 Task: In the  document Art.doc ,insert the clipart between heading and points ' search for conference ' and adjust the shape height to  '3.5''
Action: Mouse moved to (98, 29)
Screenshot: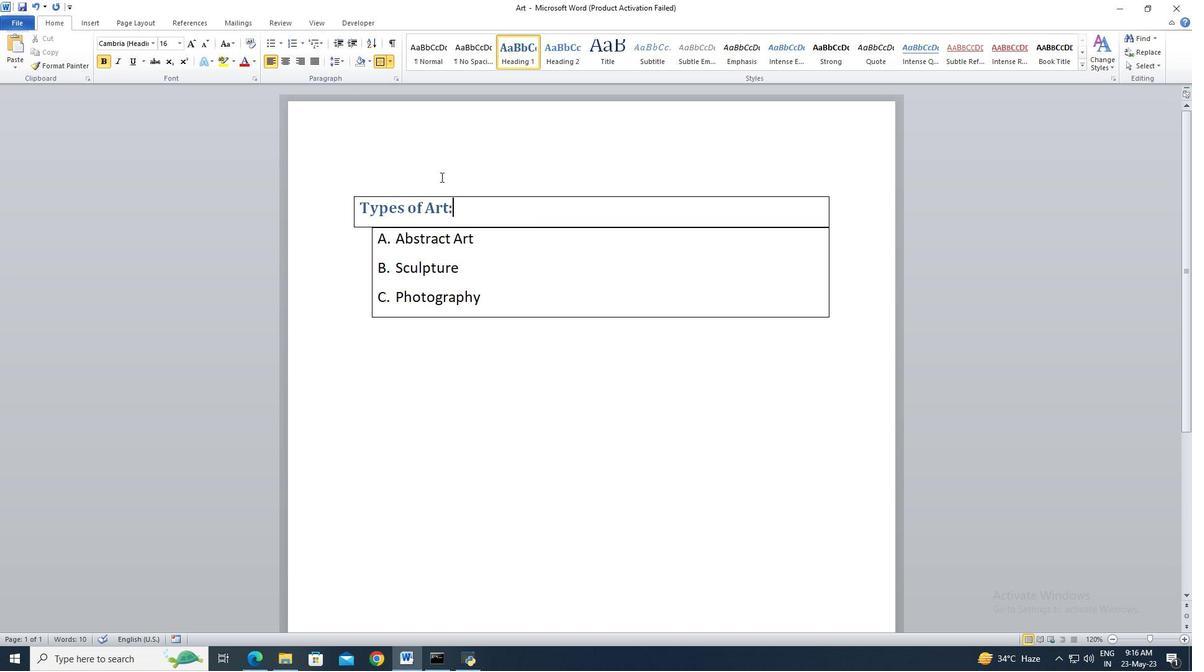 
Action: Mouse pressed left at (98, 29)
Screenshot: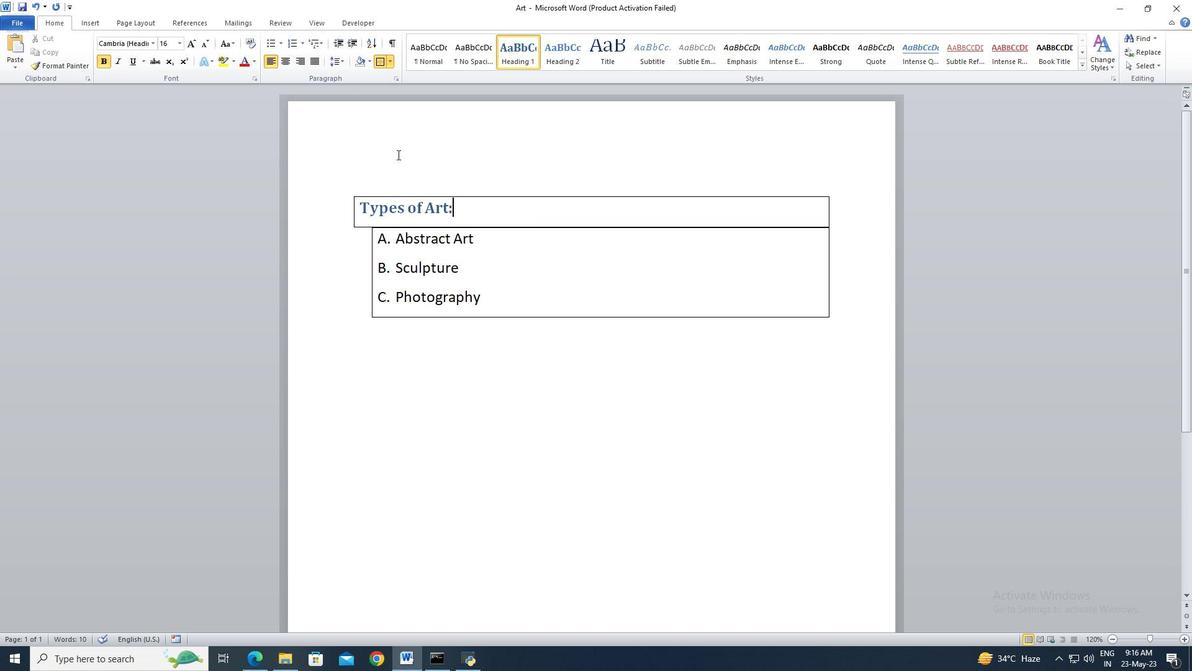 
Action: Mouse moved to (98, 29)
Screenshot: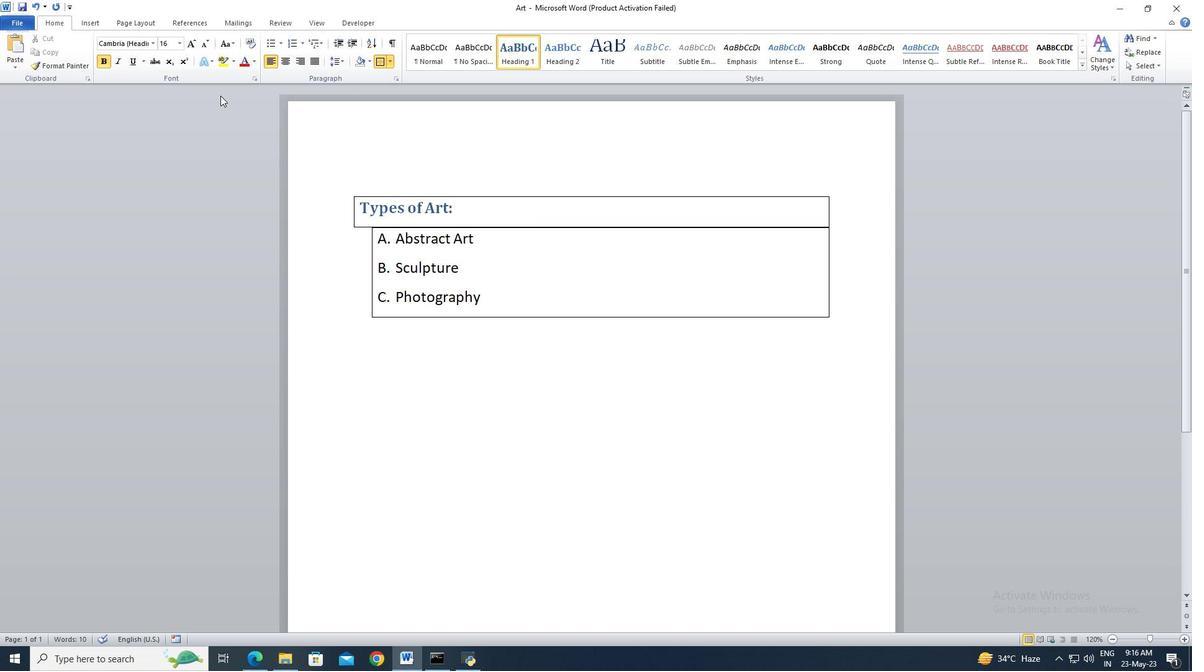 
Action: Mouse pressed left at (98, 29)
Screenshot: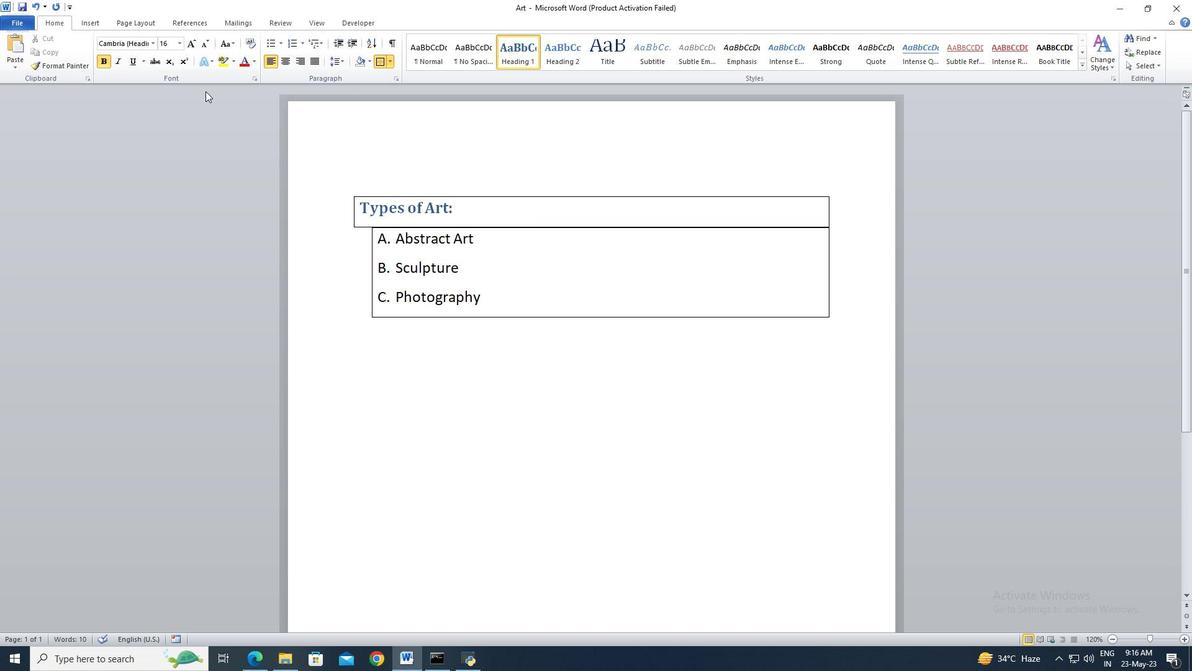
Action: Mouse moved to (98, 29)
Screenshot: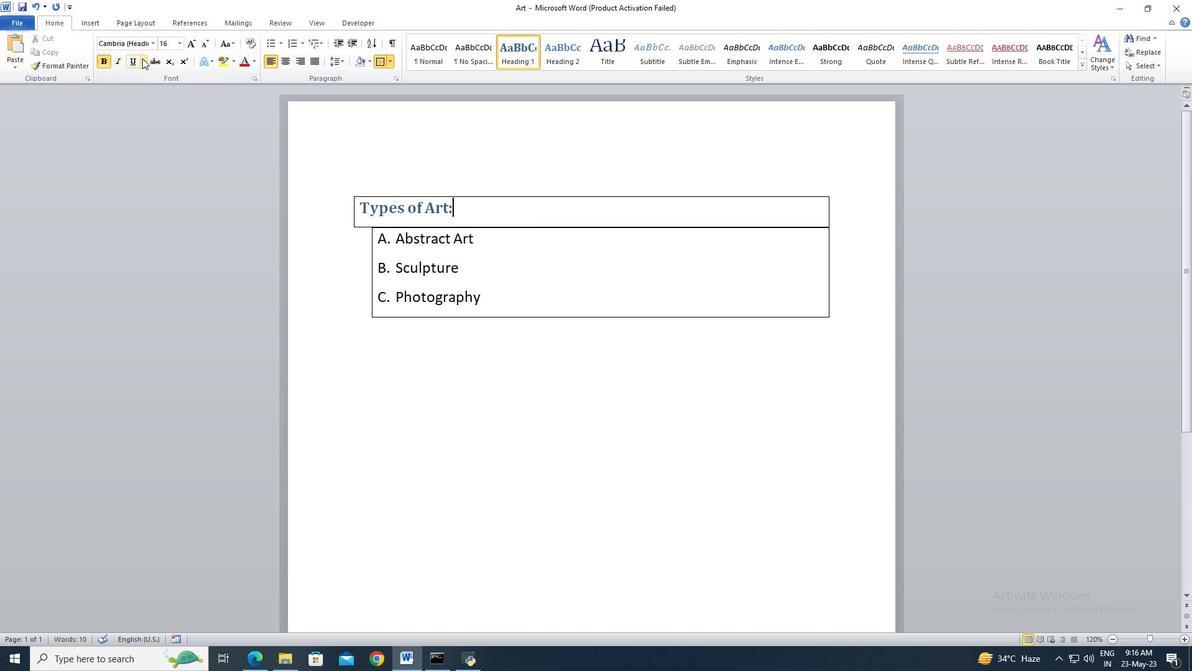 
Action: Mouse pressed left at (98, 29)
Screenshot: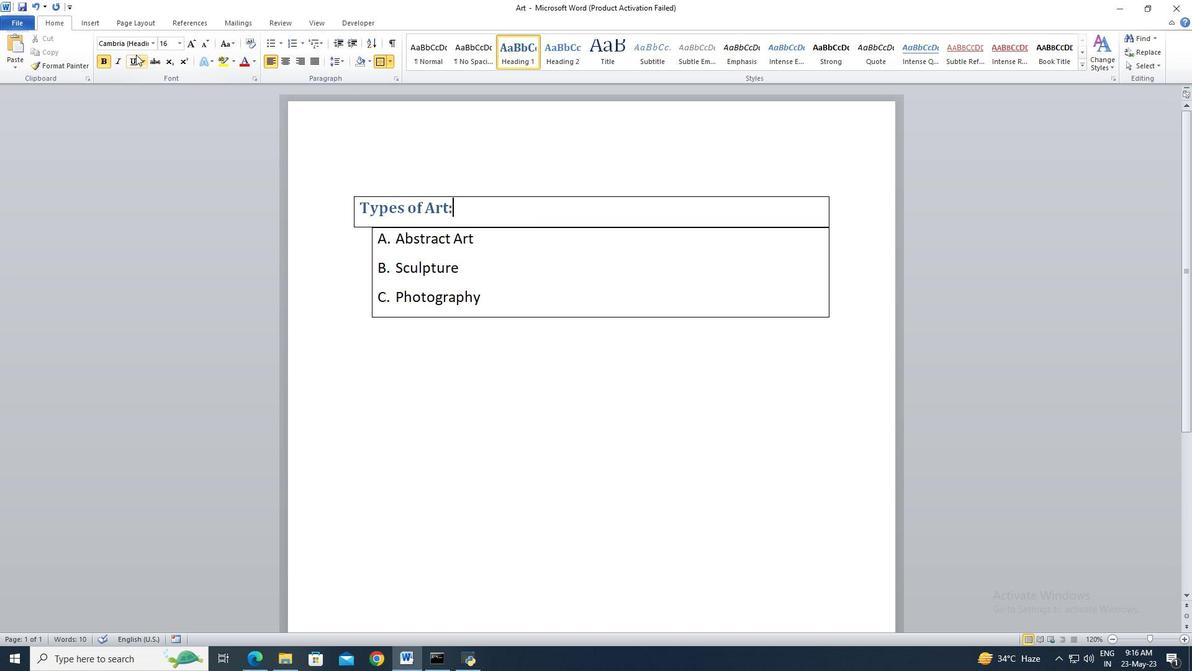 
Action: Mouse moved to (98, 29)
Screenshot: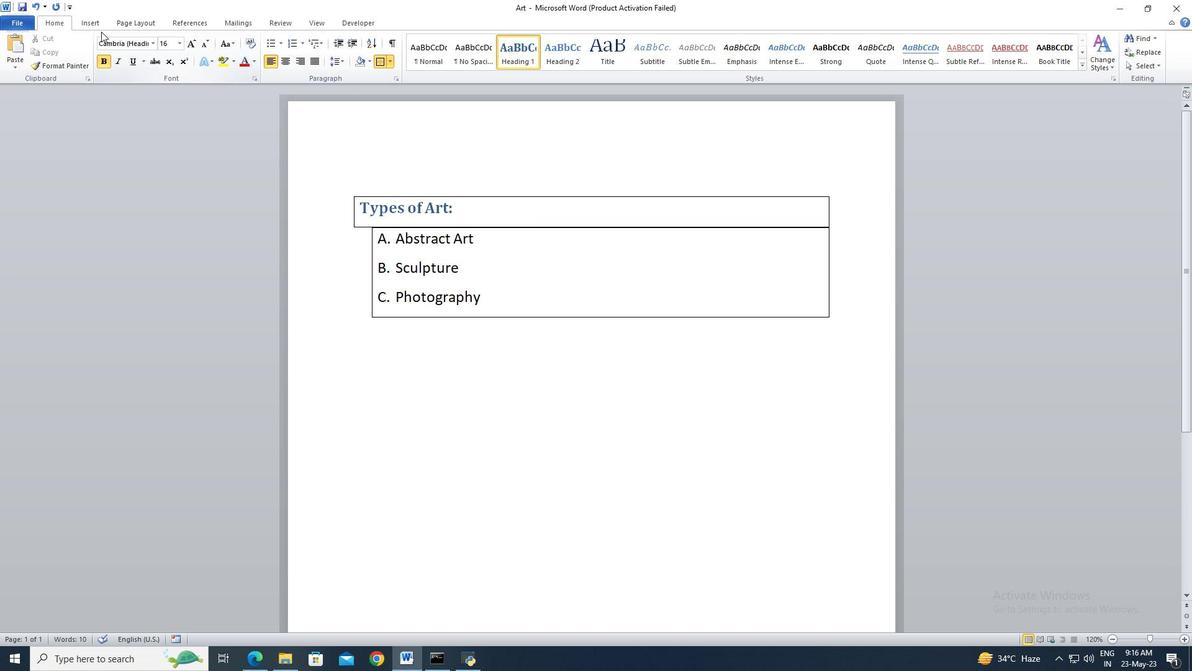 
Action: Mouse pressed left at (98, 29)
Screenshot: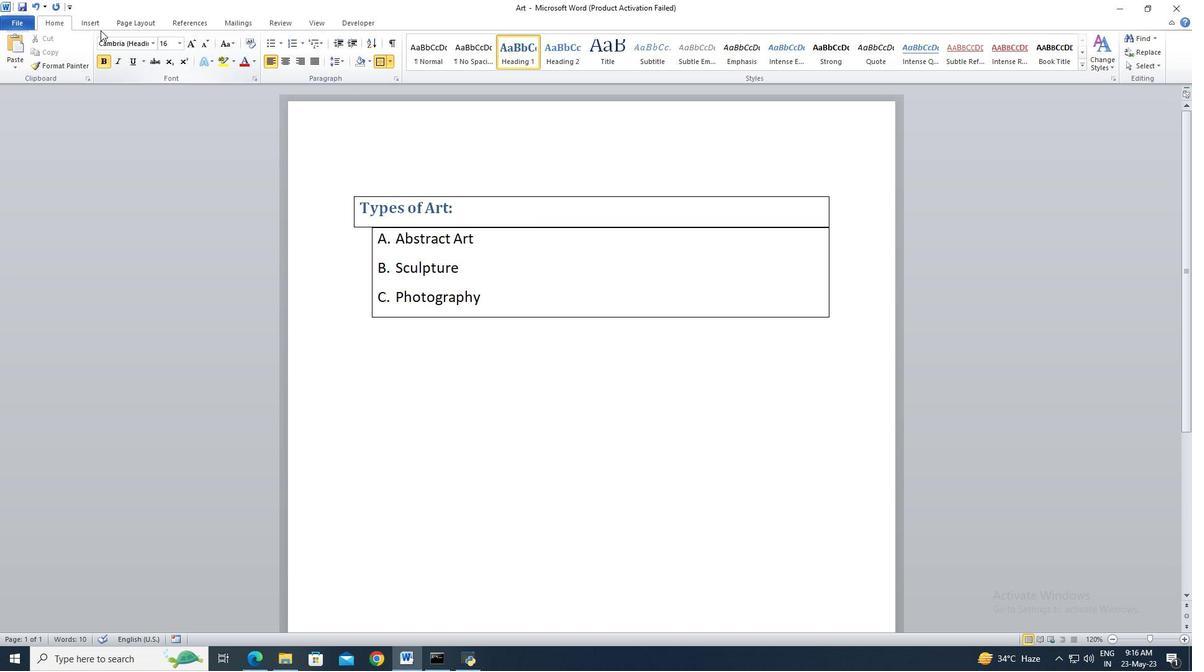
Action: Mouse moved to (98, 29)
Screenshot: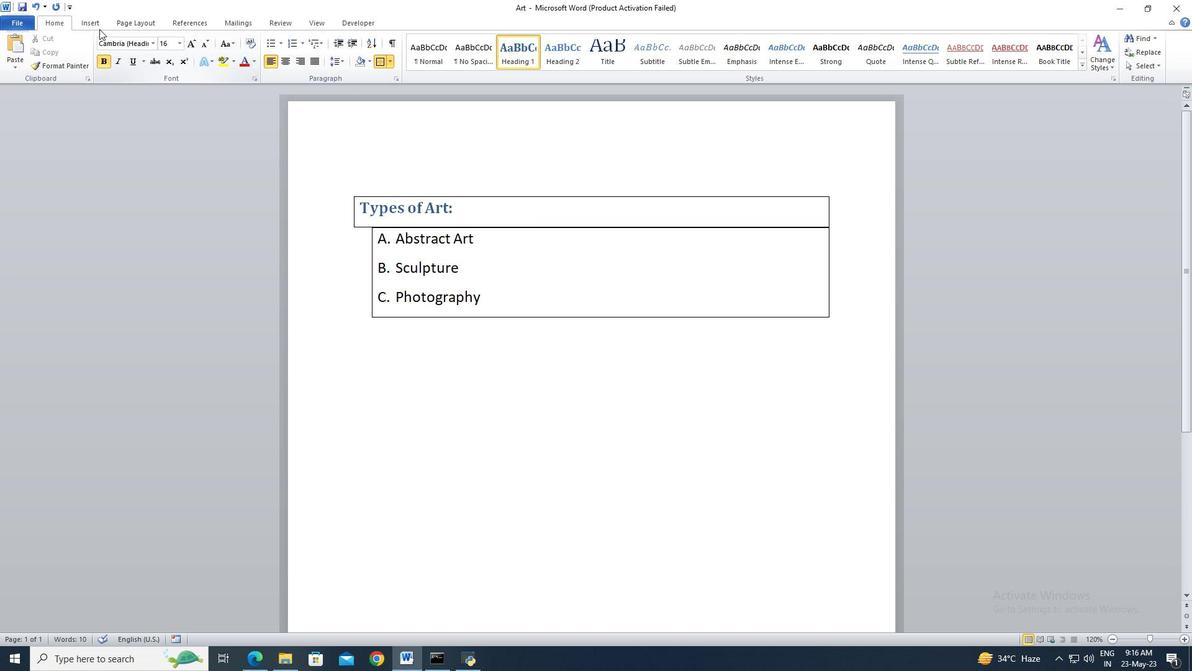
Action: Mouse pressed left at (98, 29)
Screenshot: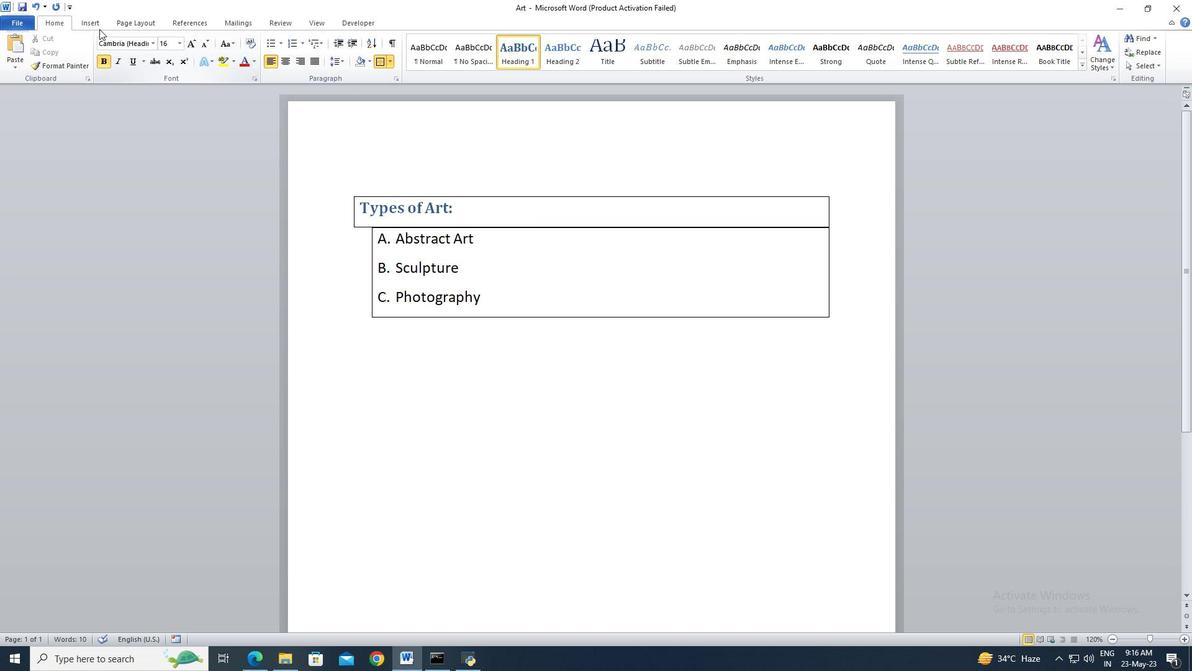 
Action: Mouse moved to (98, 29)
Screenshot: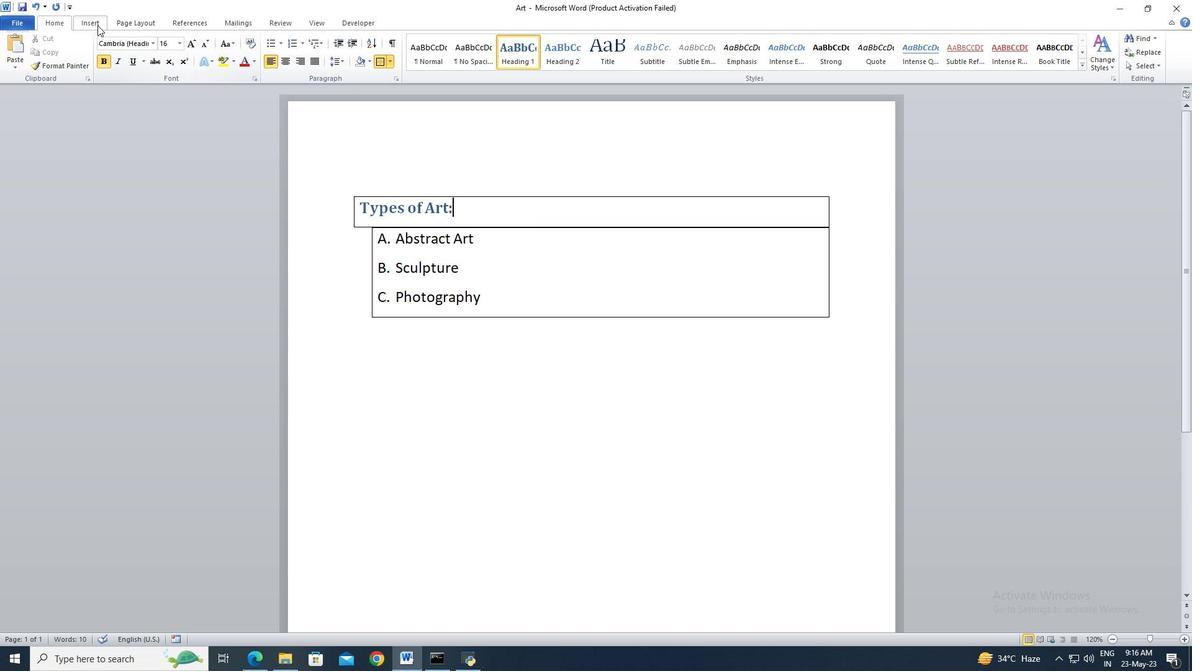 
Action: Mouse pressed left at (98, 29)
Screenshot: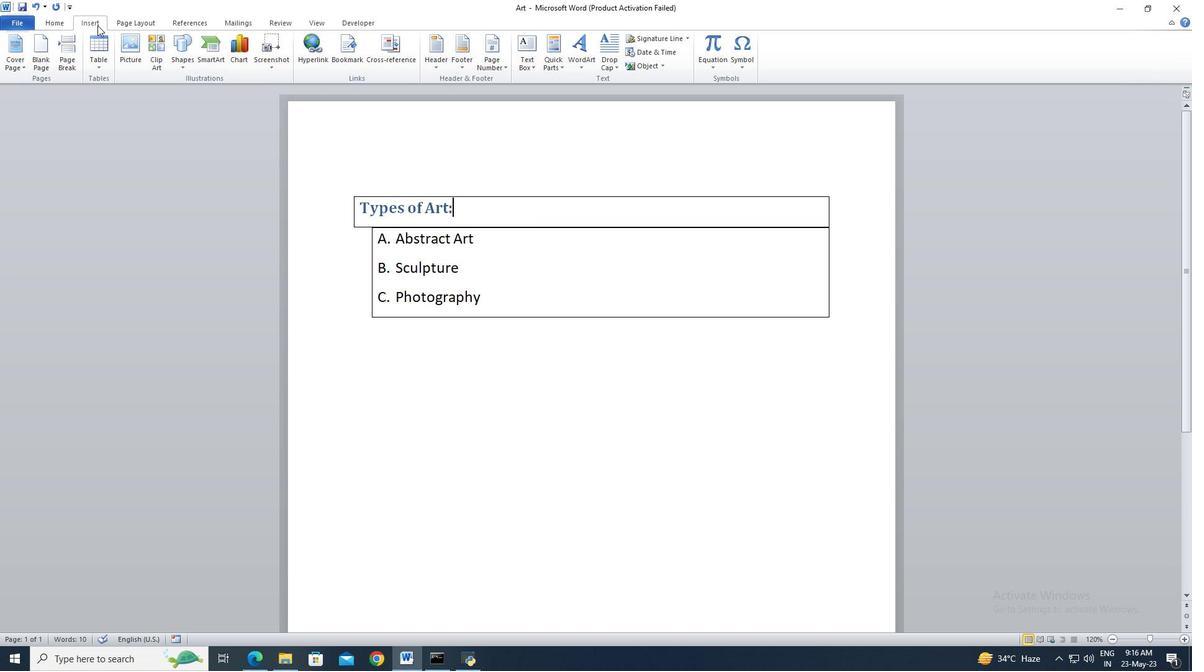 
Action: Mouse moved to (98, 29)
Screenshot: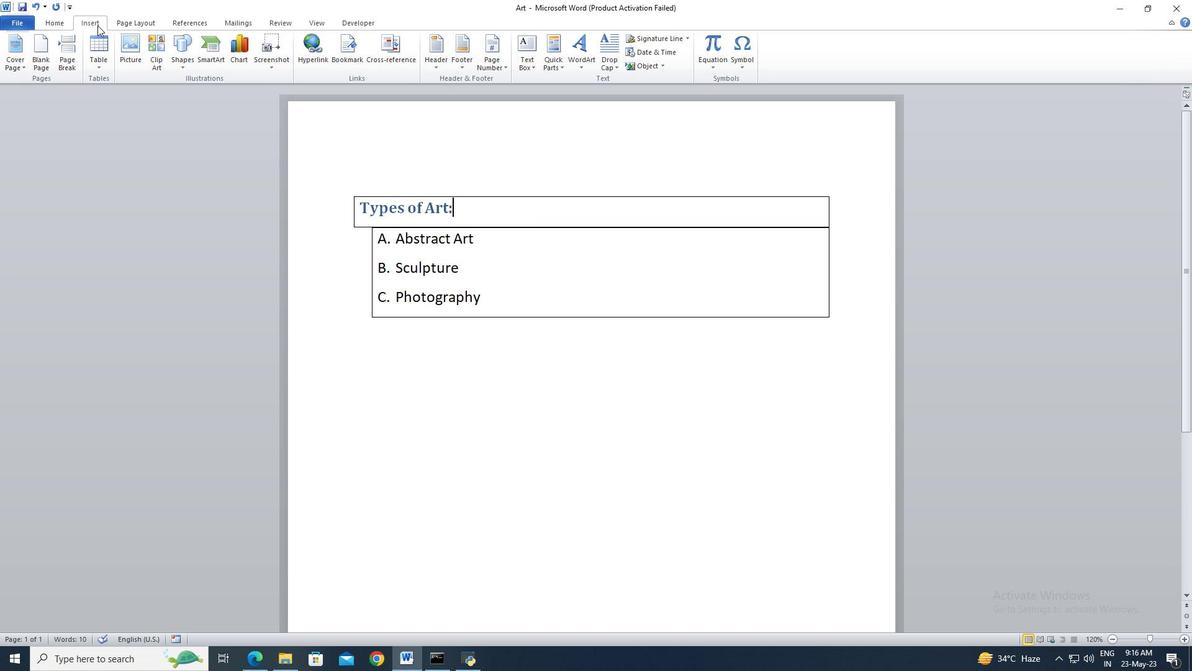 
Action: Mouse pressed left at (98, 29)
Screenshot: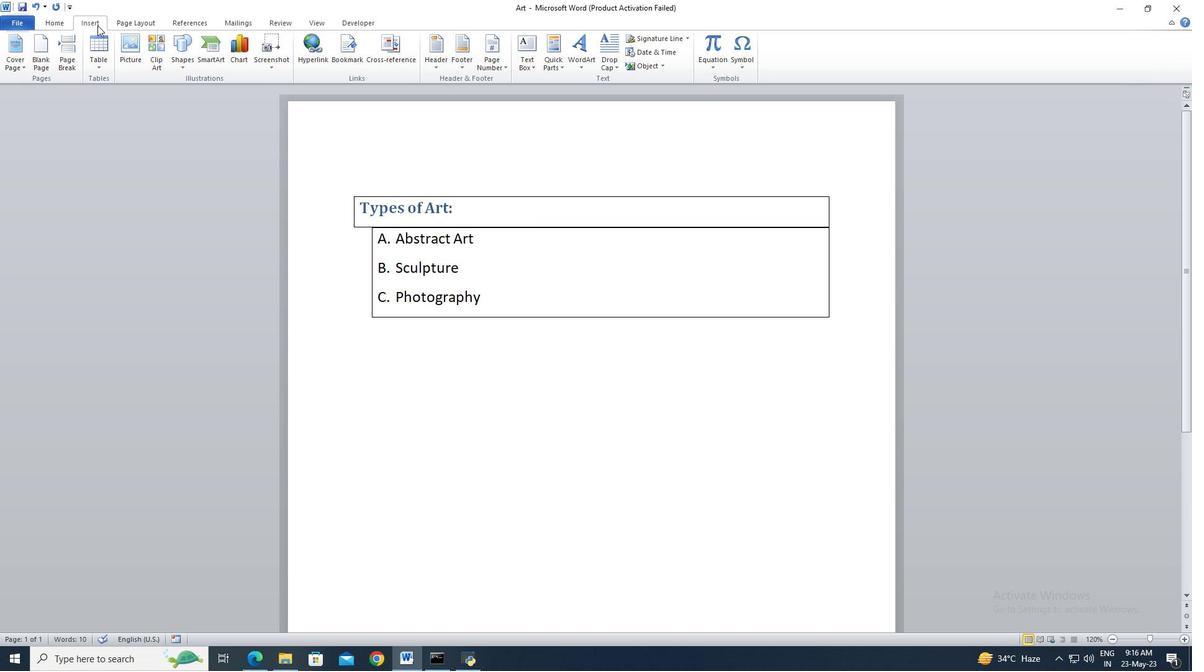 
Action: Mouse moved to (98, 32)
Screenshot: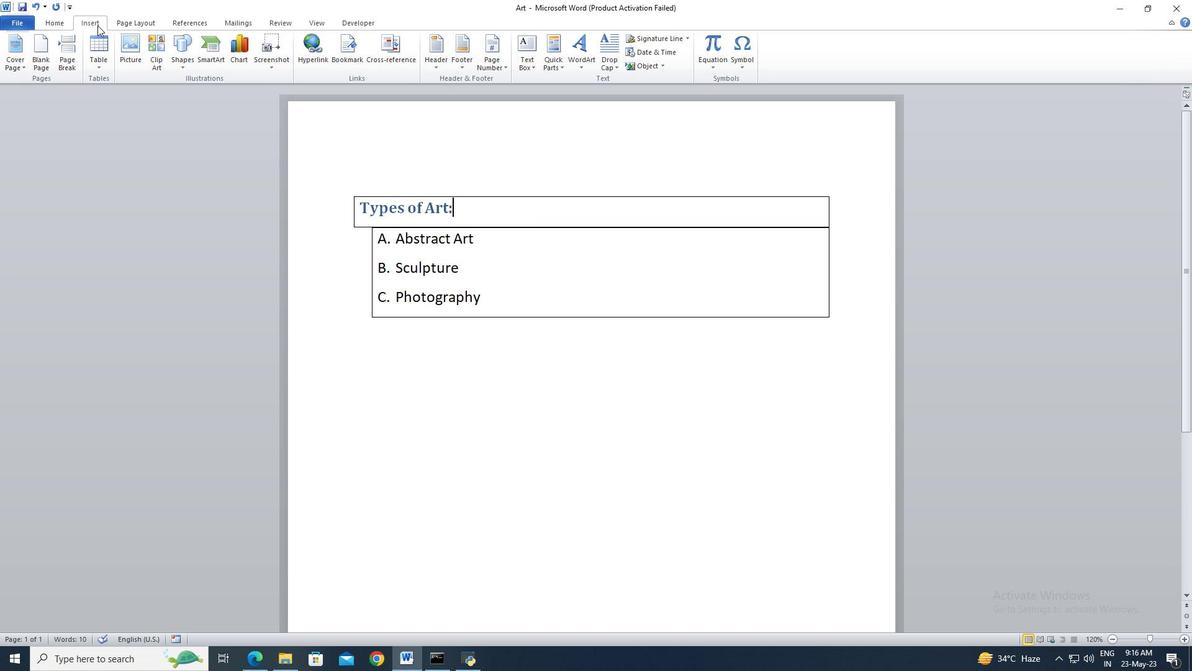 
Action: Mouse pressed left at (98, 32)
Screenshot: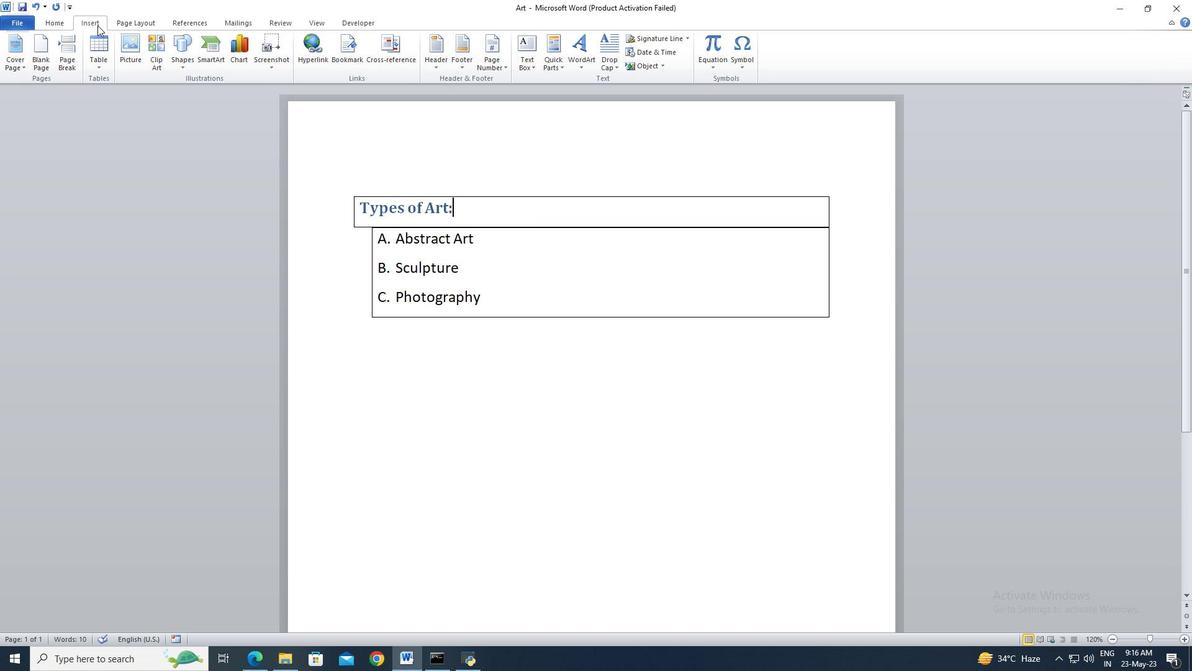 
Action: Mouse moved to (97, 27)
Screenshot: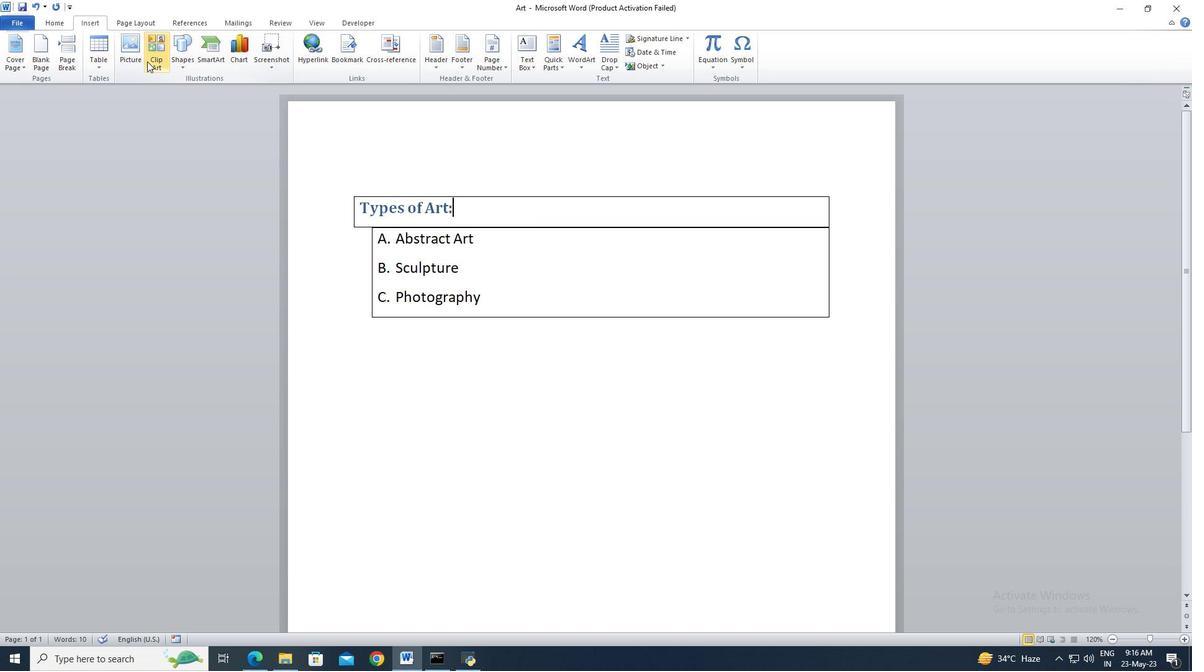 
Action: Mouse pressed left at (97, 27)
Screenshot: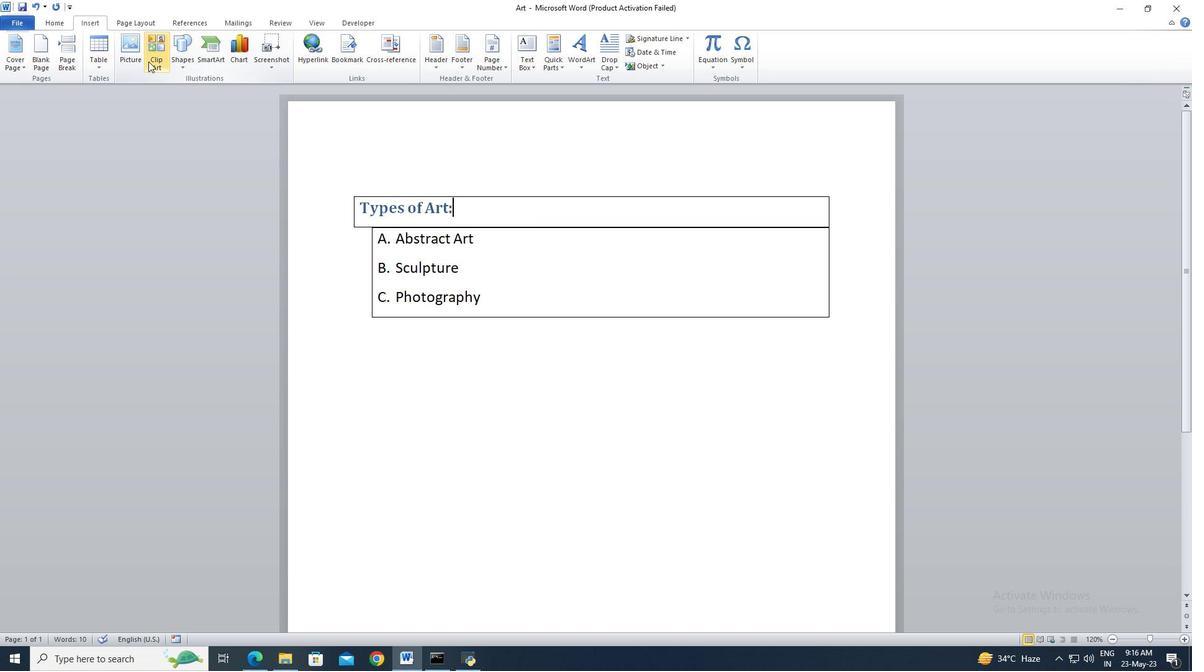 
Action: Mouse moved to (98, 29)
Screenshot: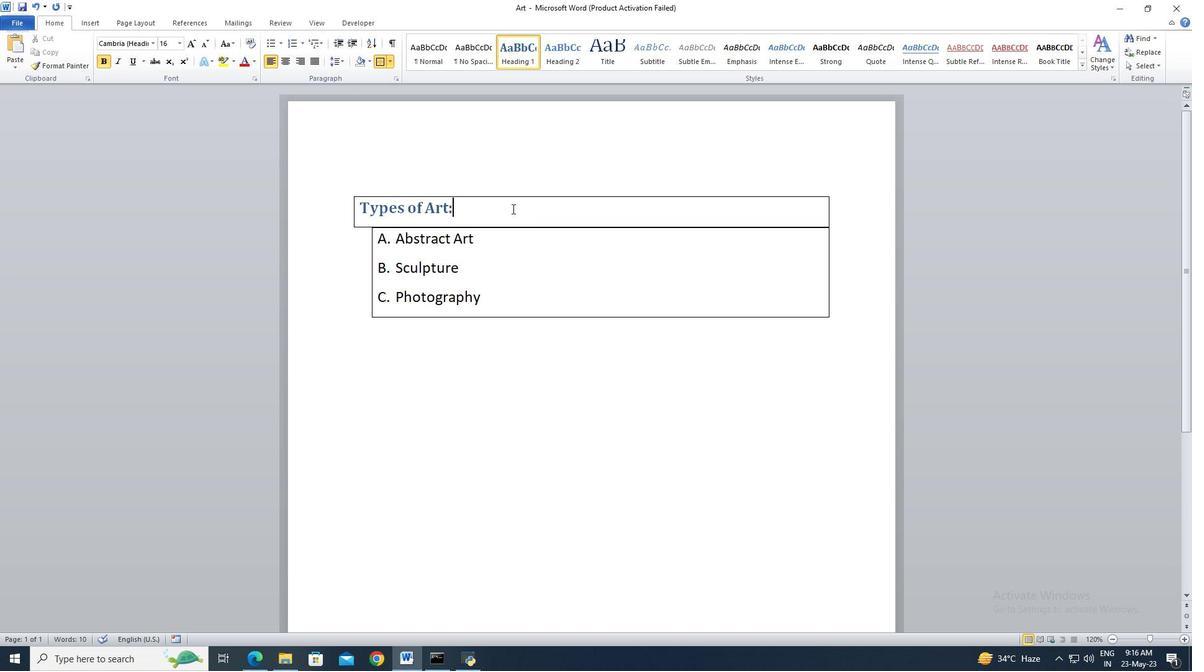 
Action: Mouse pressed left at (98, 29)
Screenshot: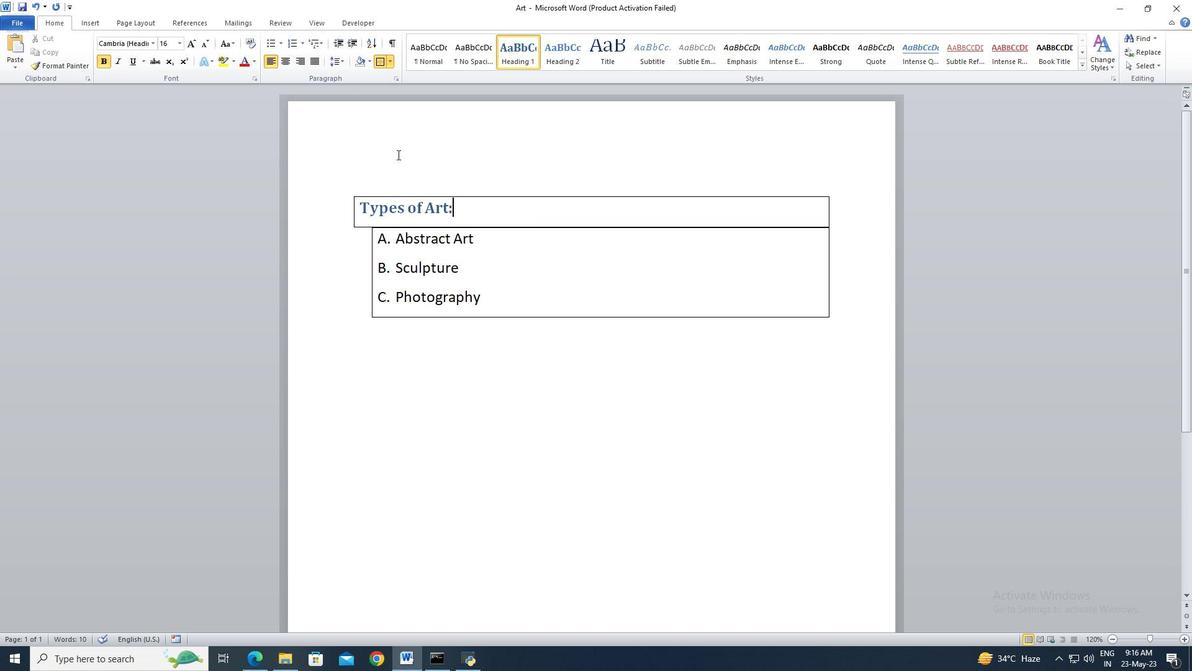 
Action: Mouse moved to (98, 29)
Screenshot: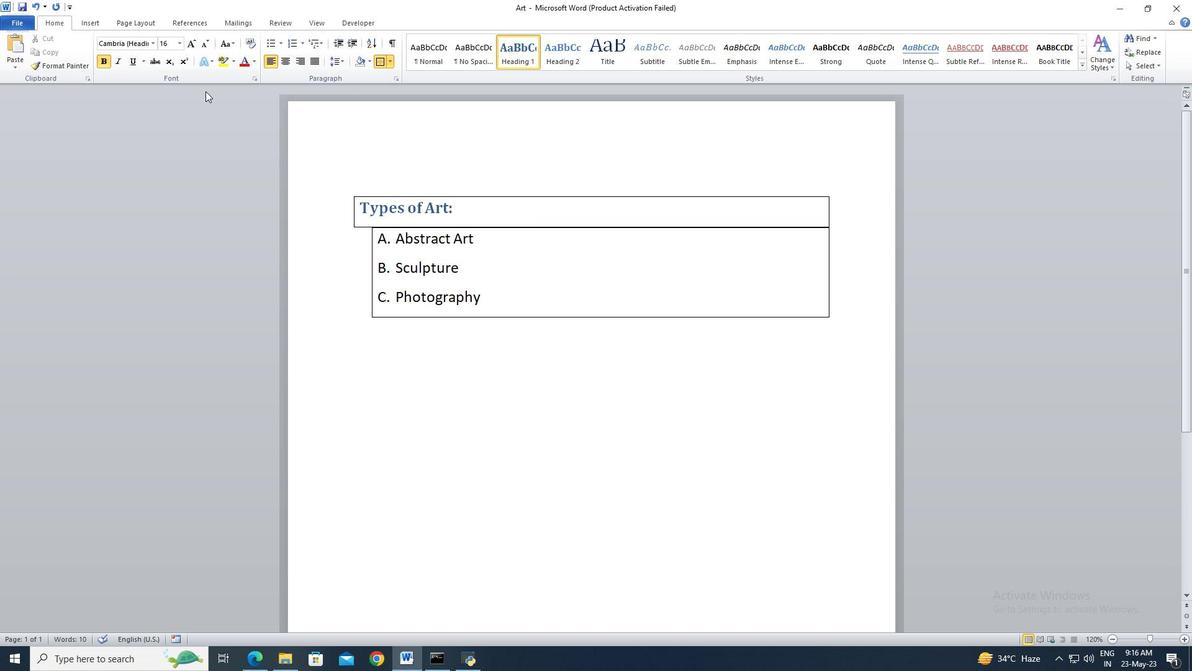 
Action: Mouse pressed left at (98, 29)
Screenshot: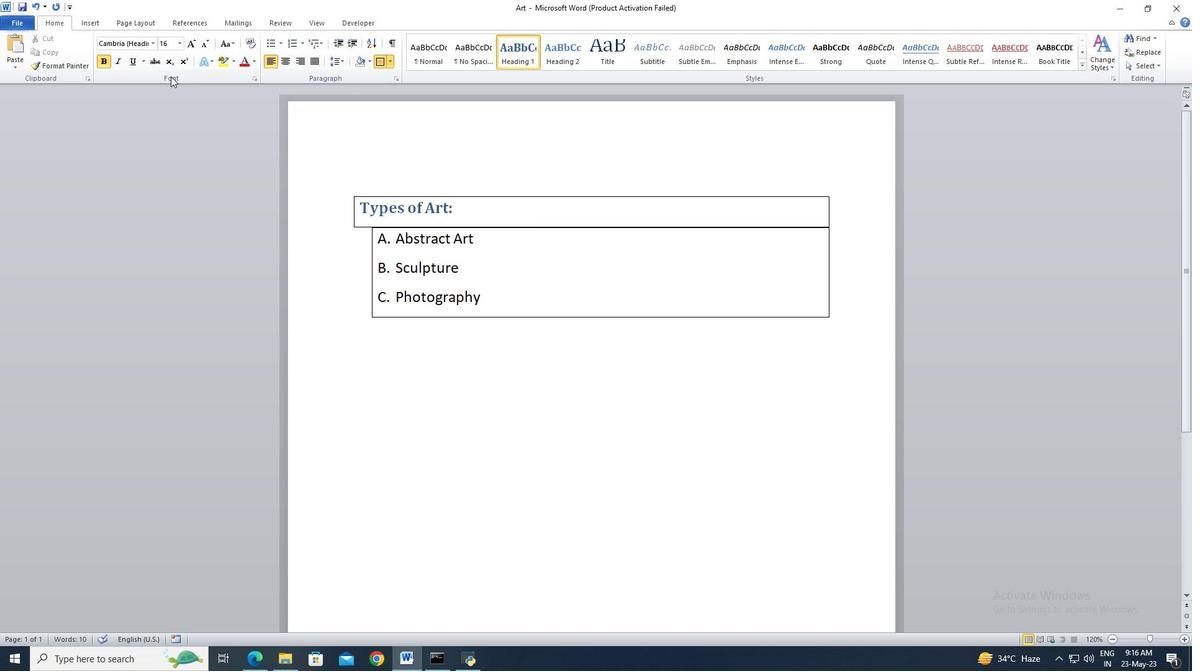 
Action: Mouse moved to (98, 29)
Screenshot: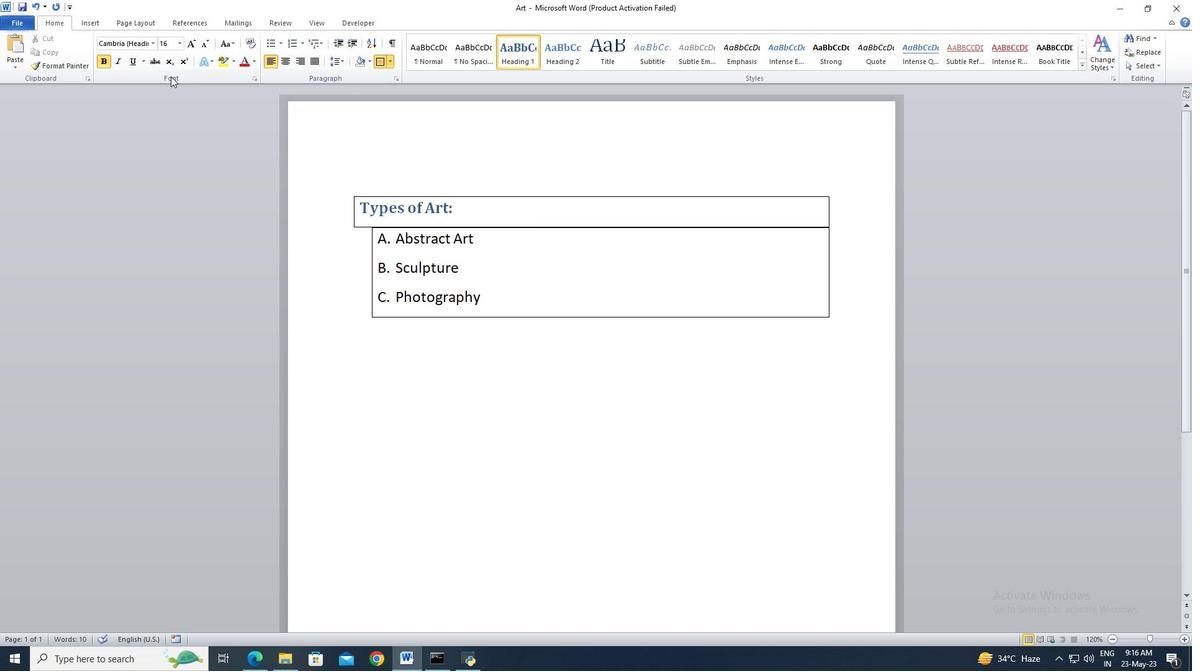 
Action: Key pressed <Key.right><Key.left><Key.left><Key.left><Key.right><Key.enter><Key.right><Key.left><Key.left>
Screenshot: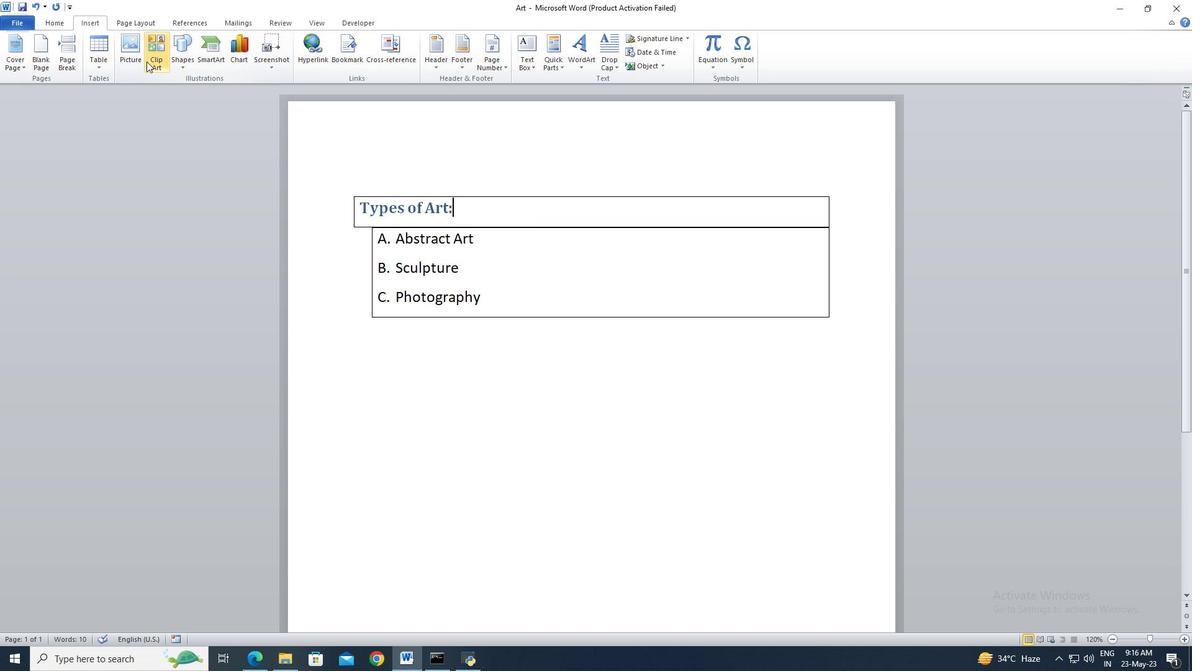 
Action: Mouse moved to (97, 27)
Screenshot: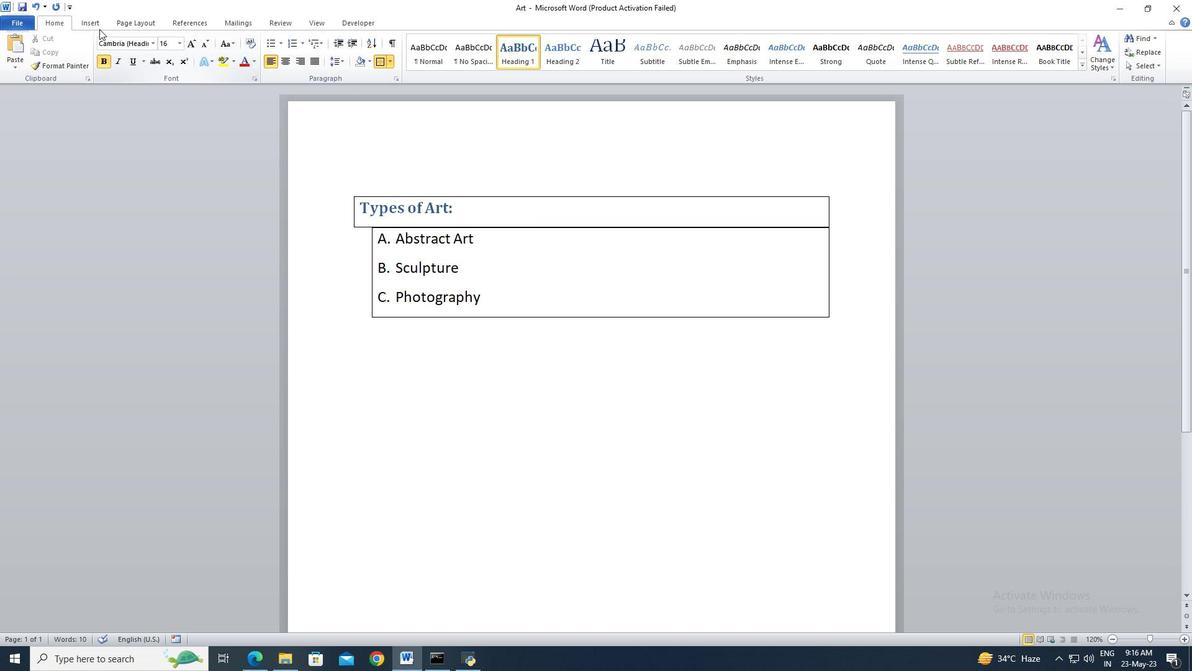 
Action: Mouse pressed left at (97, 27)
Screenshot: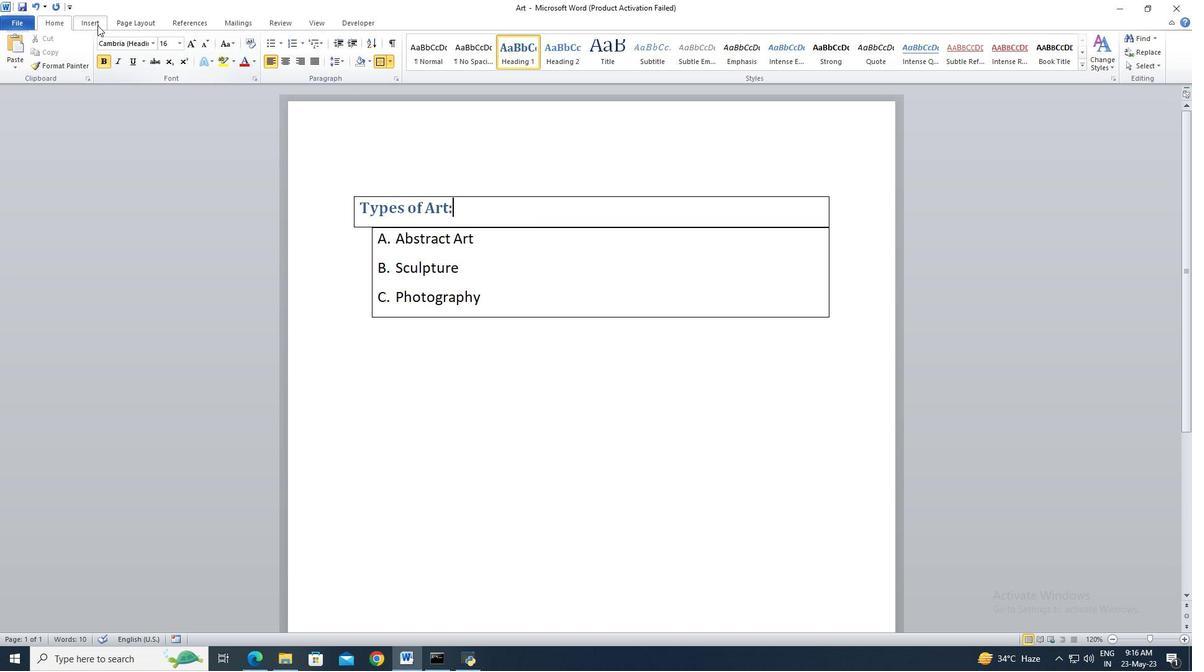 
Action: Mouse moved to (97, 27)
Screenshot: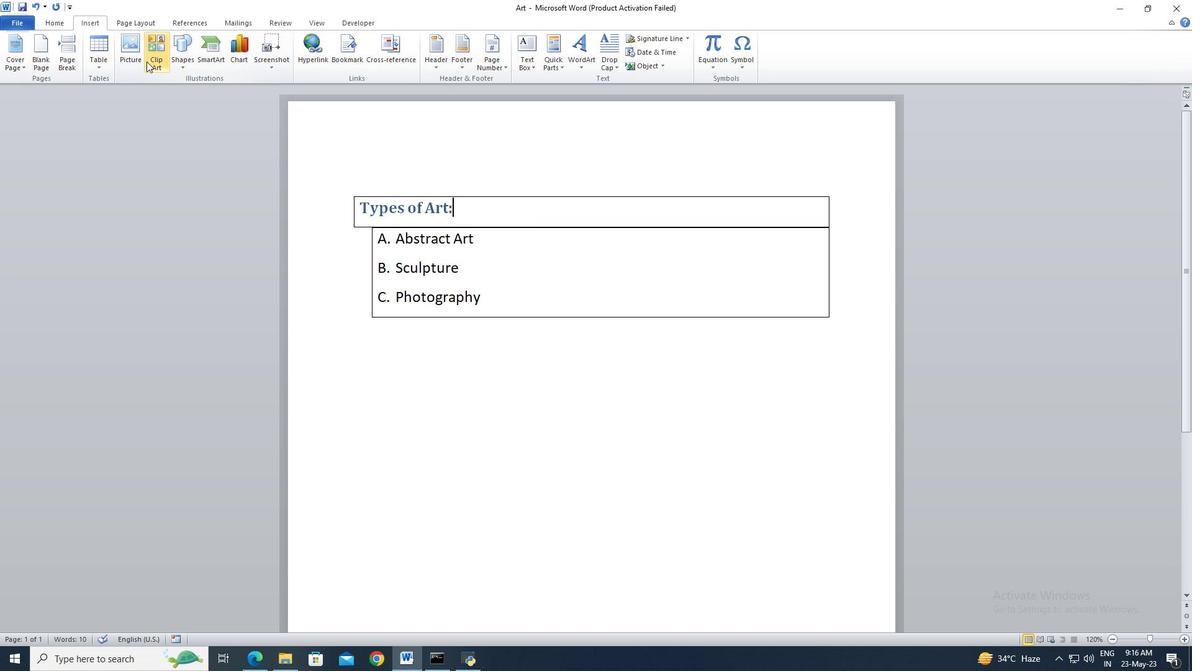 
Action: Mouse pressed left at (97, 27)
Screenshot: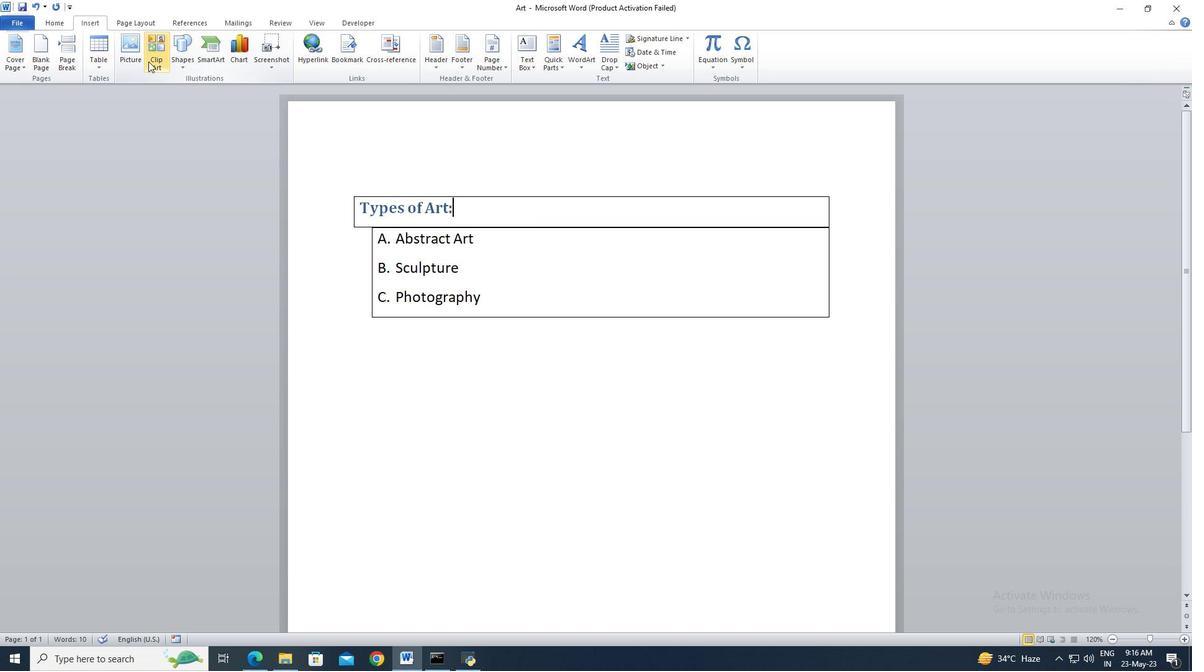 
Action: Mouse moved to (98, 28)
Screenshot: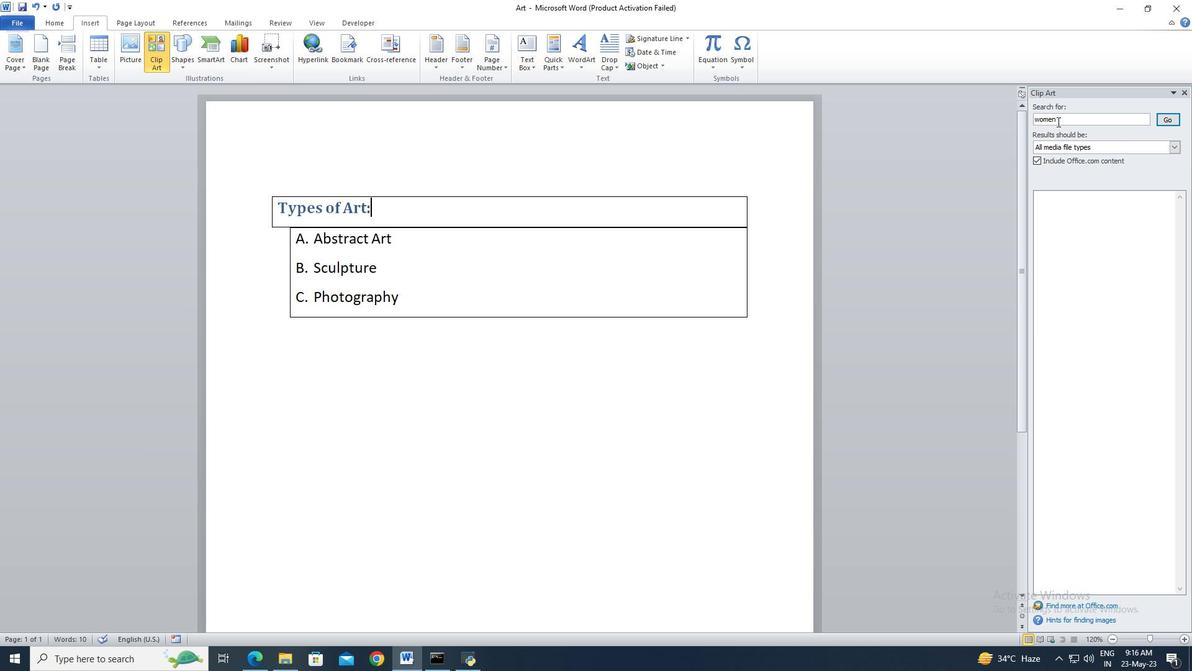 
Action: Mouse pressed left at (98, 28)
Screenshot: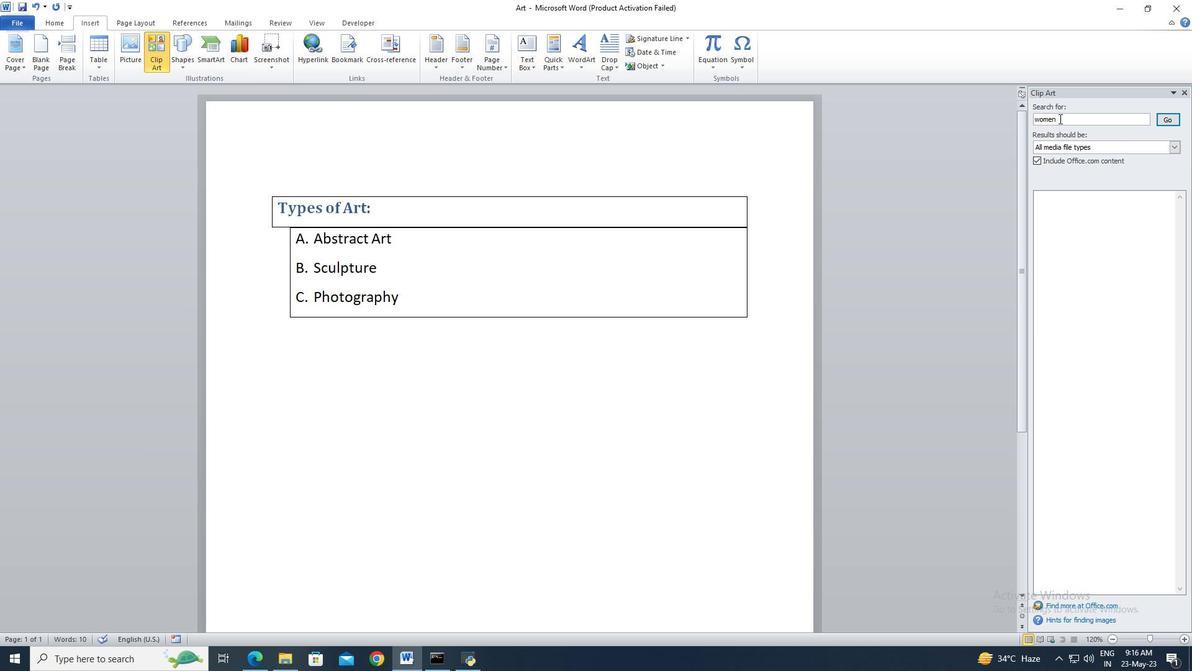 
Action: Key pressed ctrl+A<Key.backspace>conference<Key.enter>
Screenshot: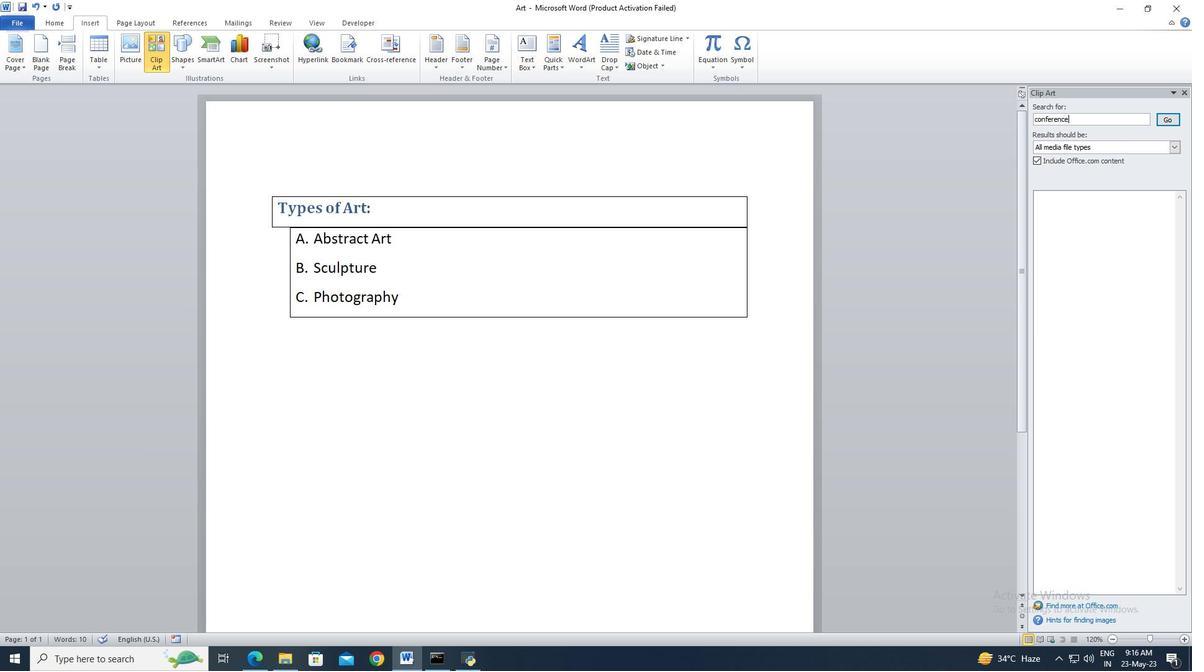 
Action: Mouse moved to (98, 29)
Screenshot: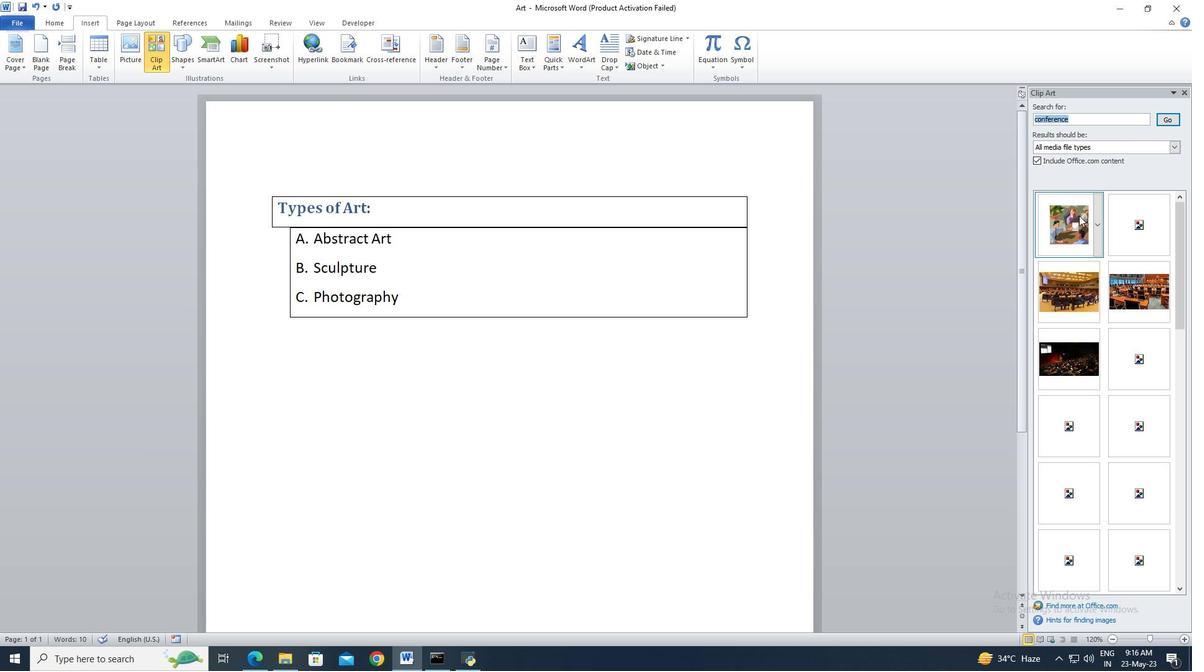 
Action: Mouse pressed left at (98, 29)
Screenshot: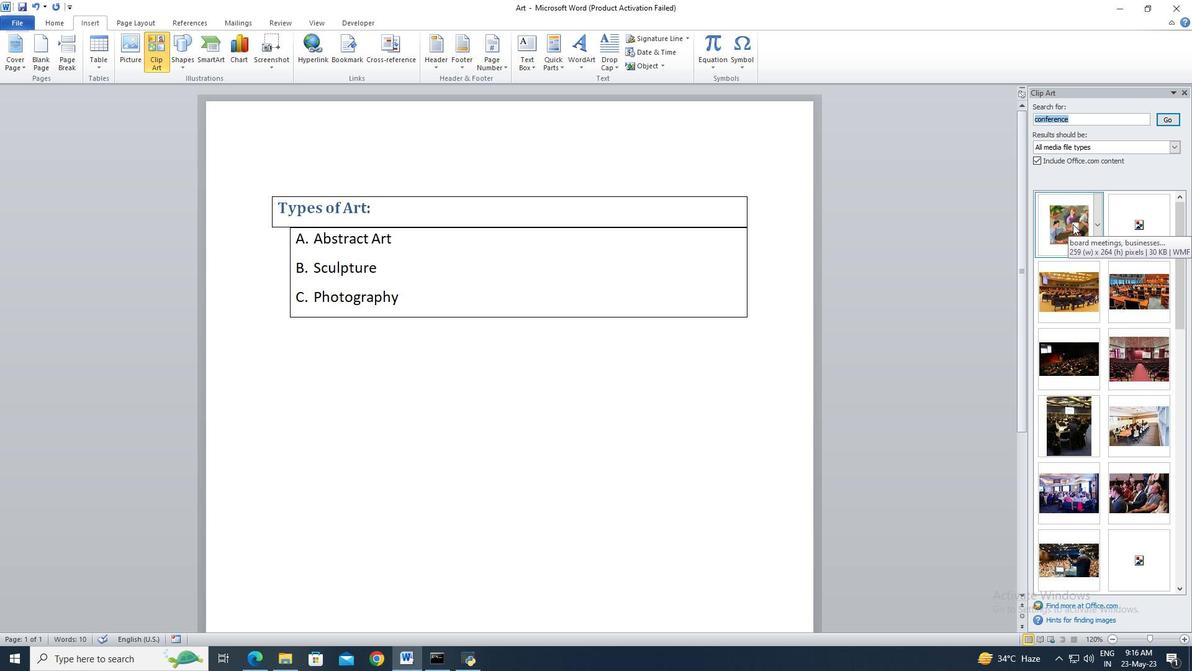 
Action: Mouse moved to (98, 32)
Screenshot: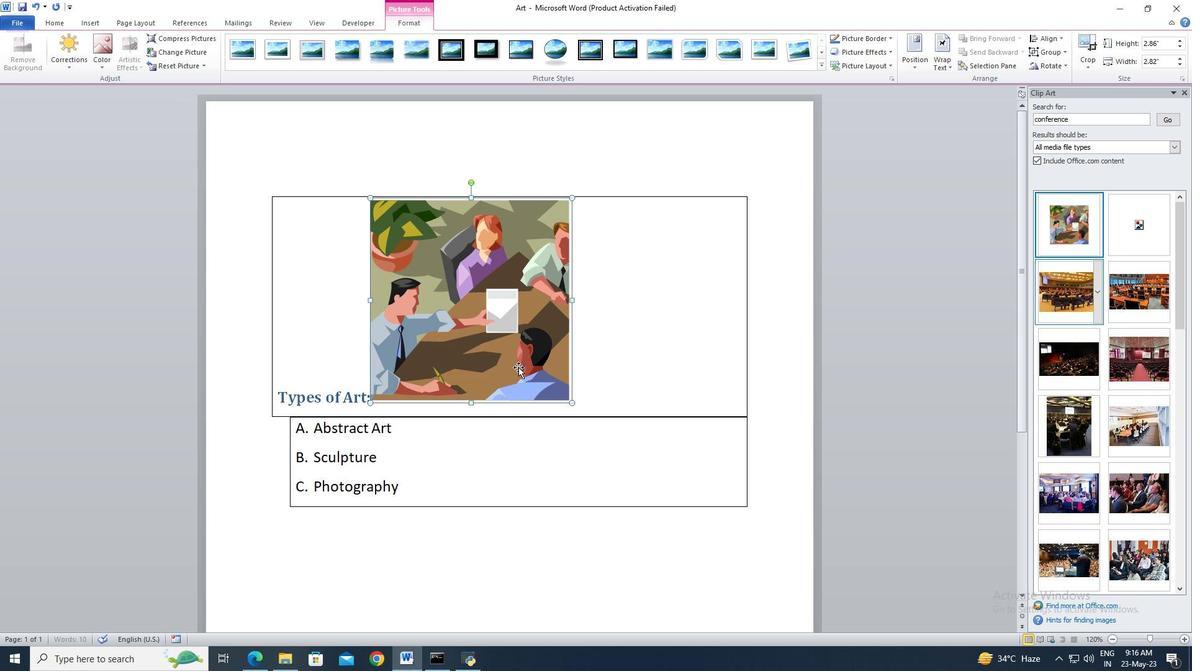 
Action: Mouse pressed left at (98, 32)
Screenshot: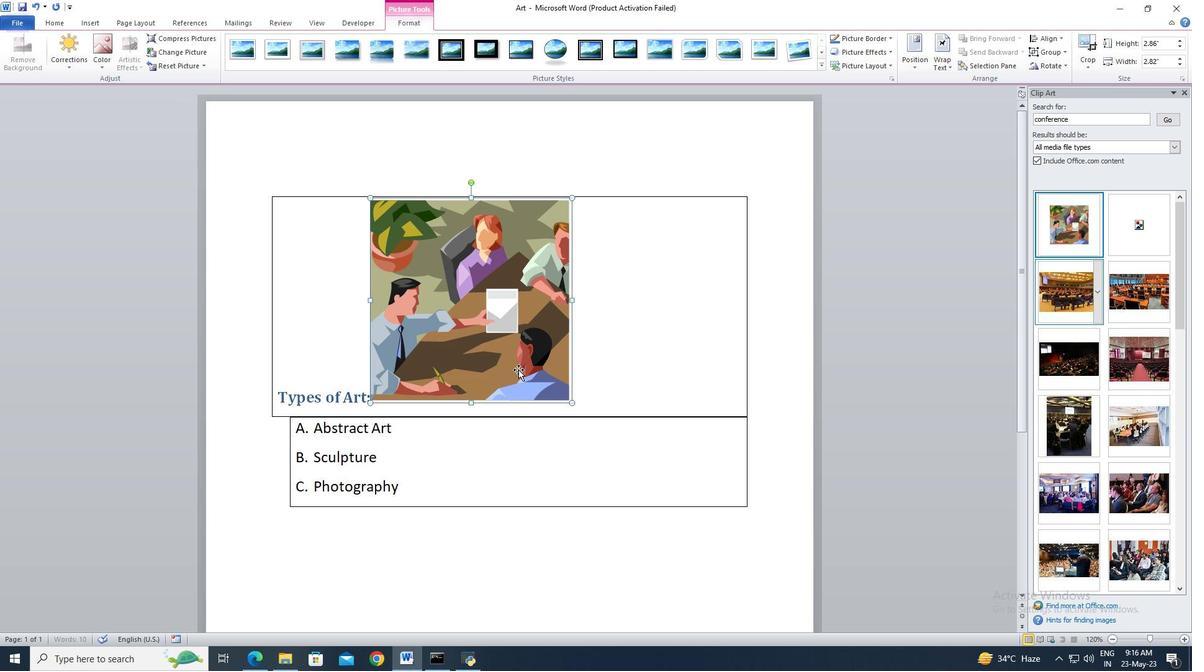 
Action: Mouse moved to (98, 27)
Screenshot: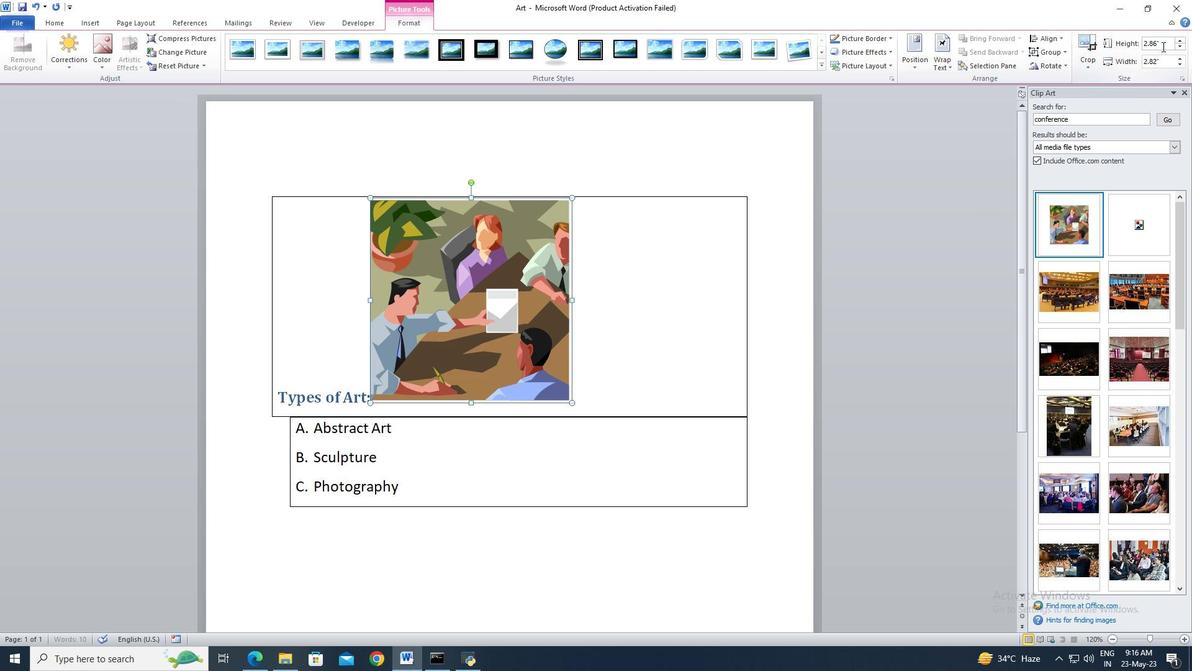 
Action: Mouse pressed left at (98, 27)
Screenshot: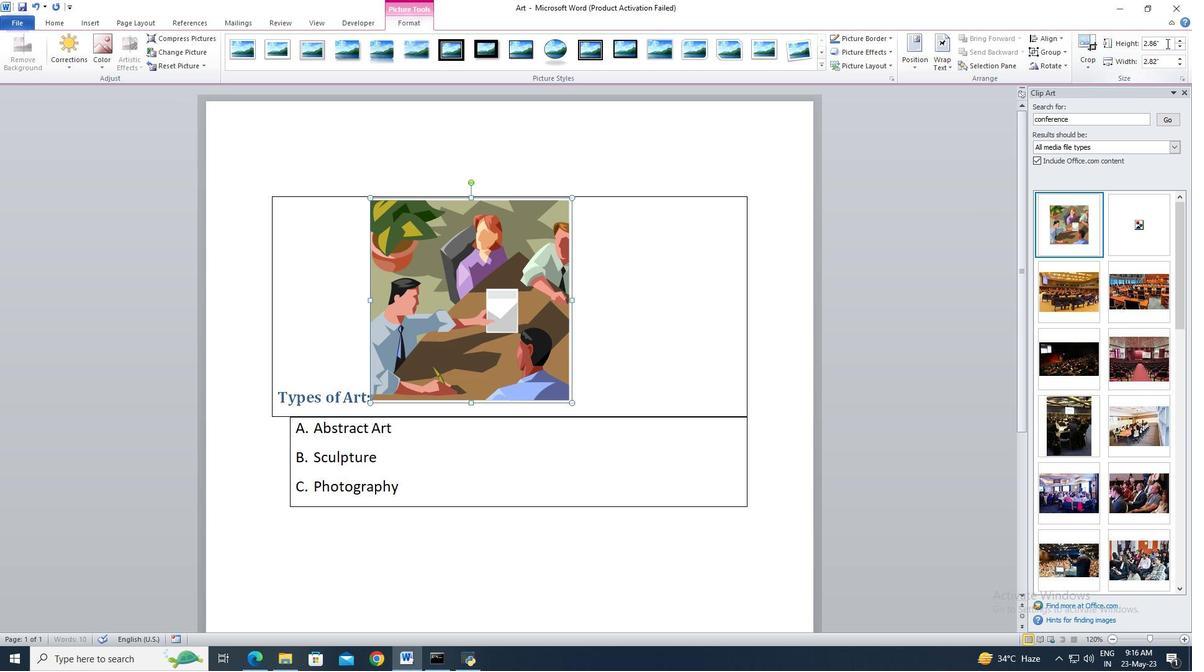 
Action: Mouse moved to (98, 27)
Screenshot: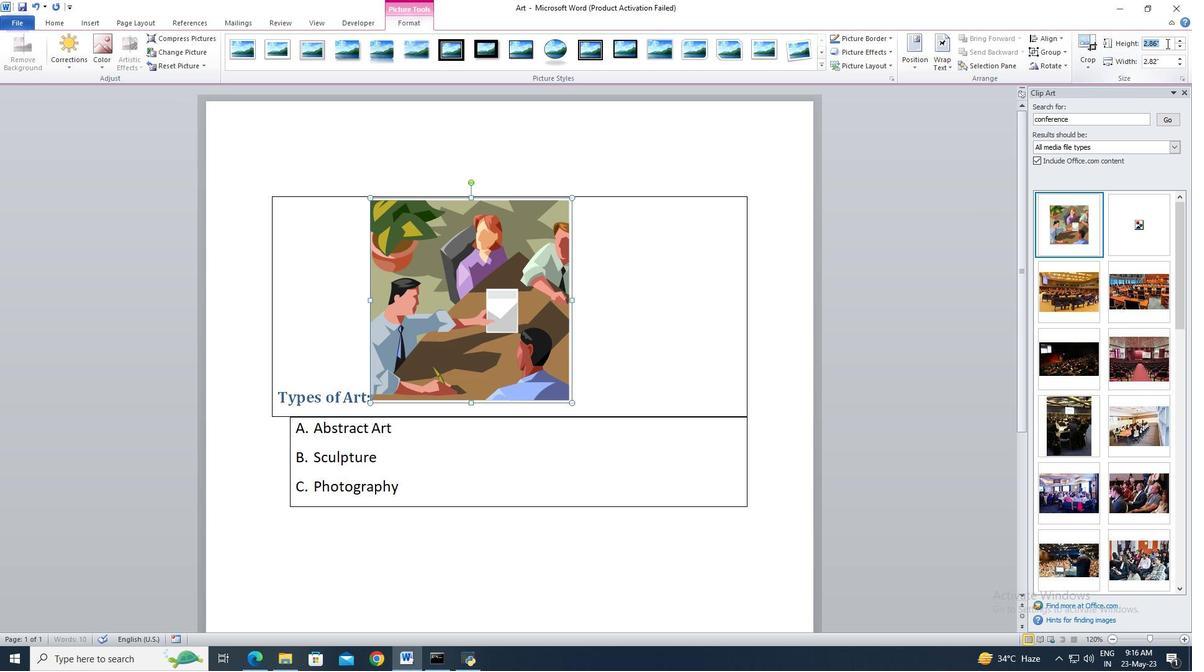
Action: Key pressed 3.5<Key.enter>
Screenshot: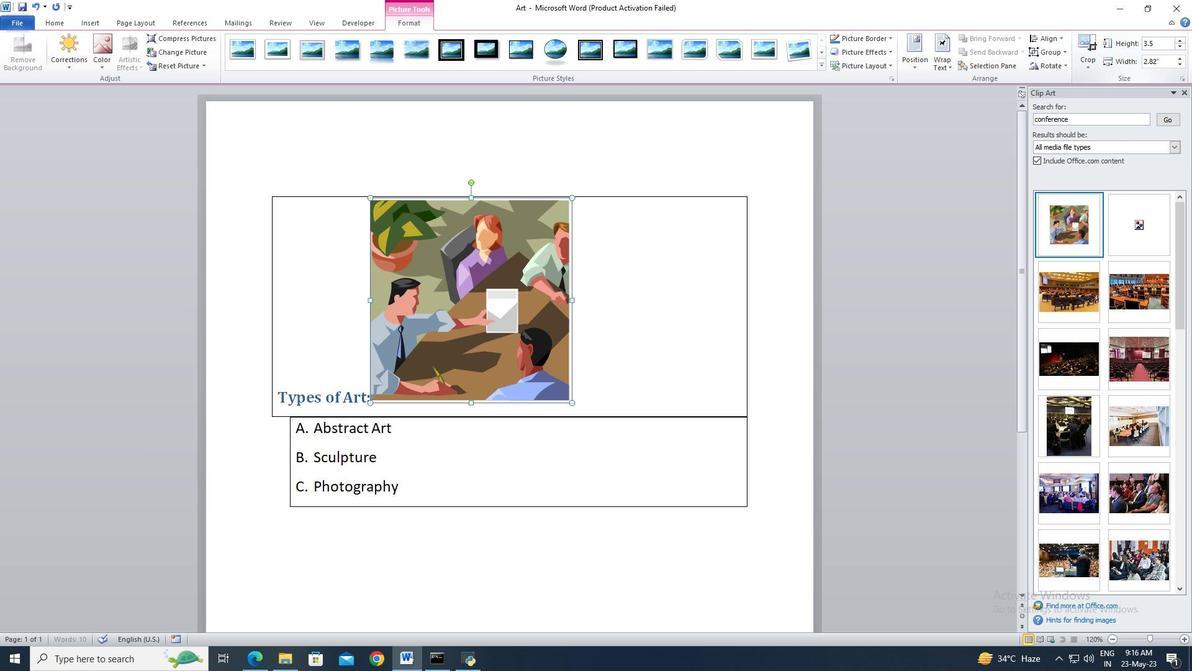
Action: Mouse moved to (98, 29)
Screenshot: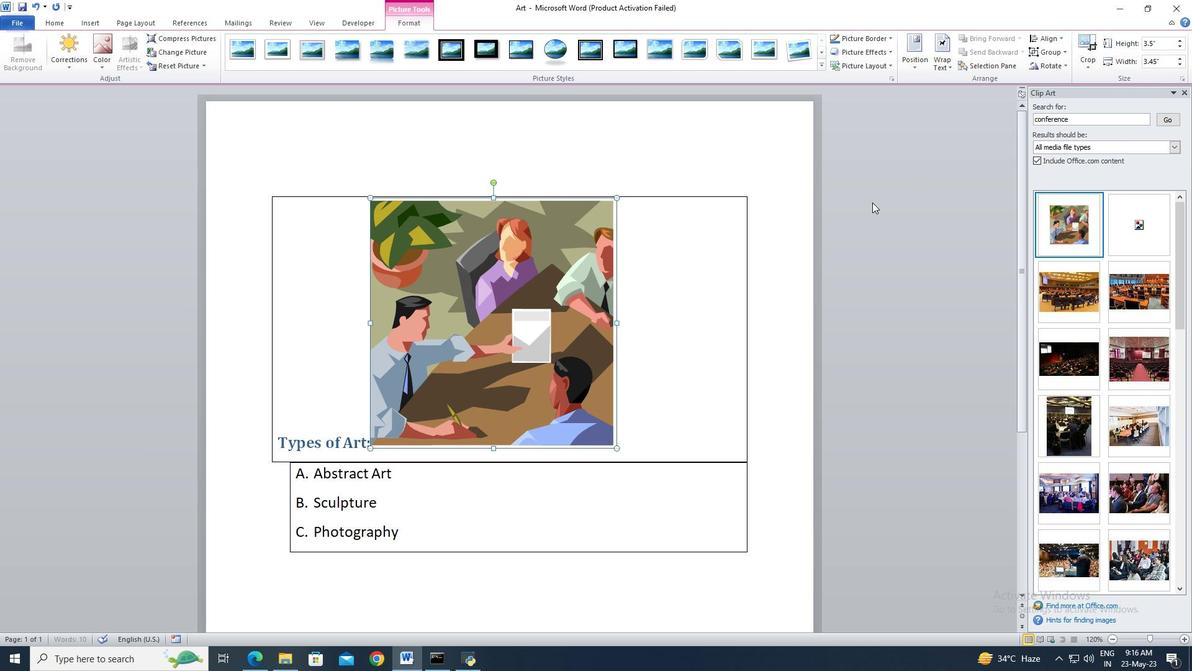 
